 Task: In the  document Penelope.txtMake this file  'available offline' Add shortcut to Drive 'My Drive'Email the file to   softage.6@softage.net, with message attached Time-Sensitive: I kindly ask you to go through the email I've sent as soon as possible. and file type: 'Microsoft Word'
Action: Mouse moved to (280, 401)
Screenshot: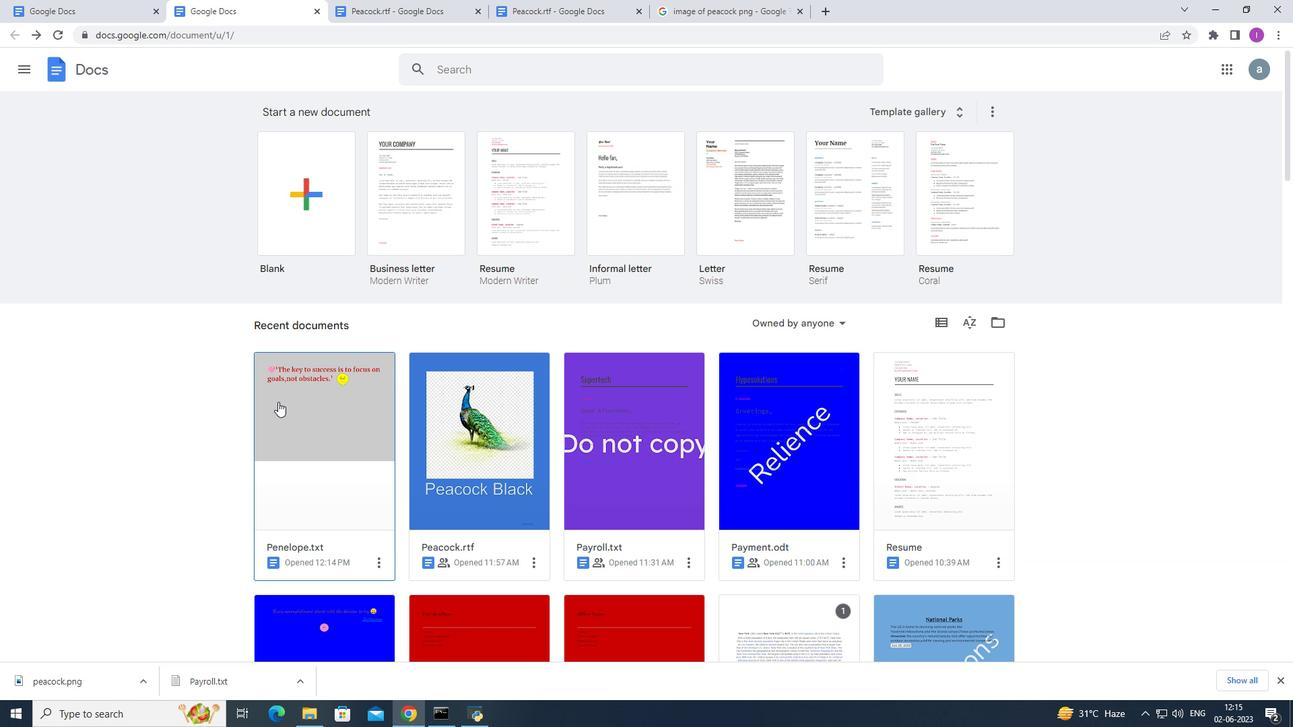 
Action: Mouse pressed left at (279, 401)
Screenshot: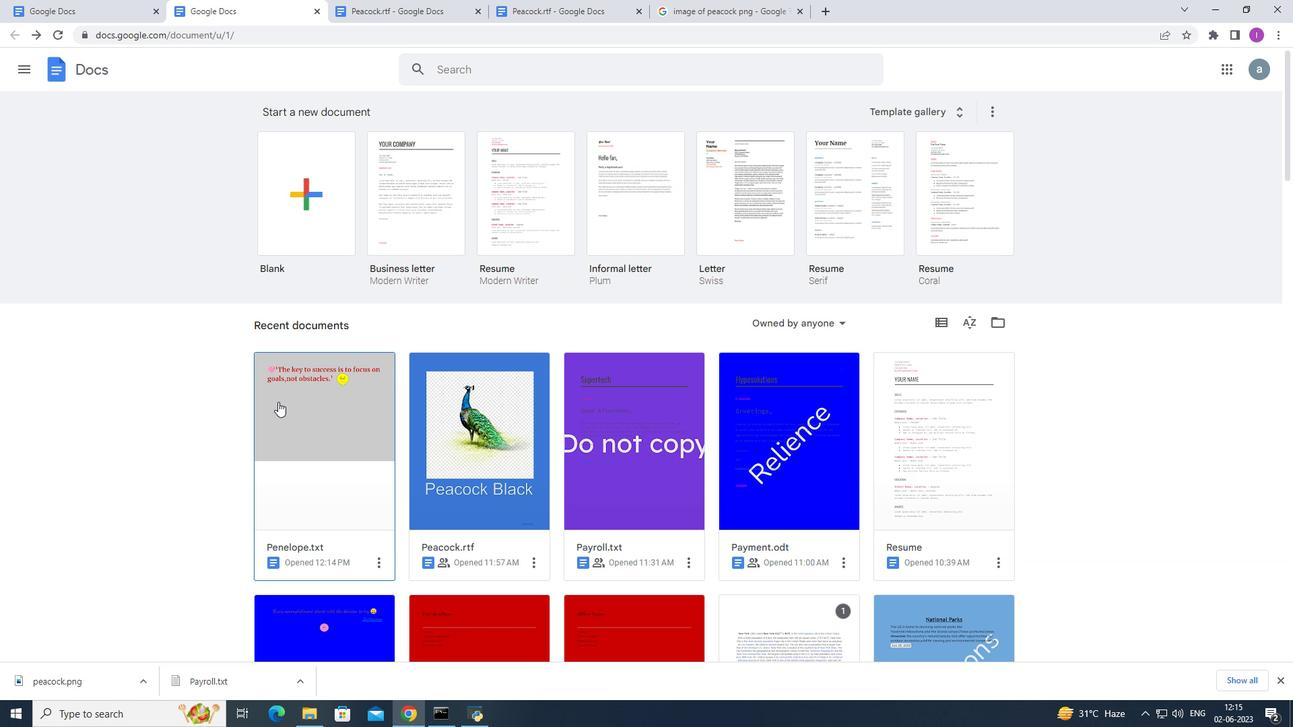 
Action: Mouse moved to (48, 77)
Screenshot: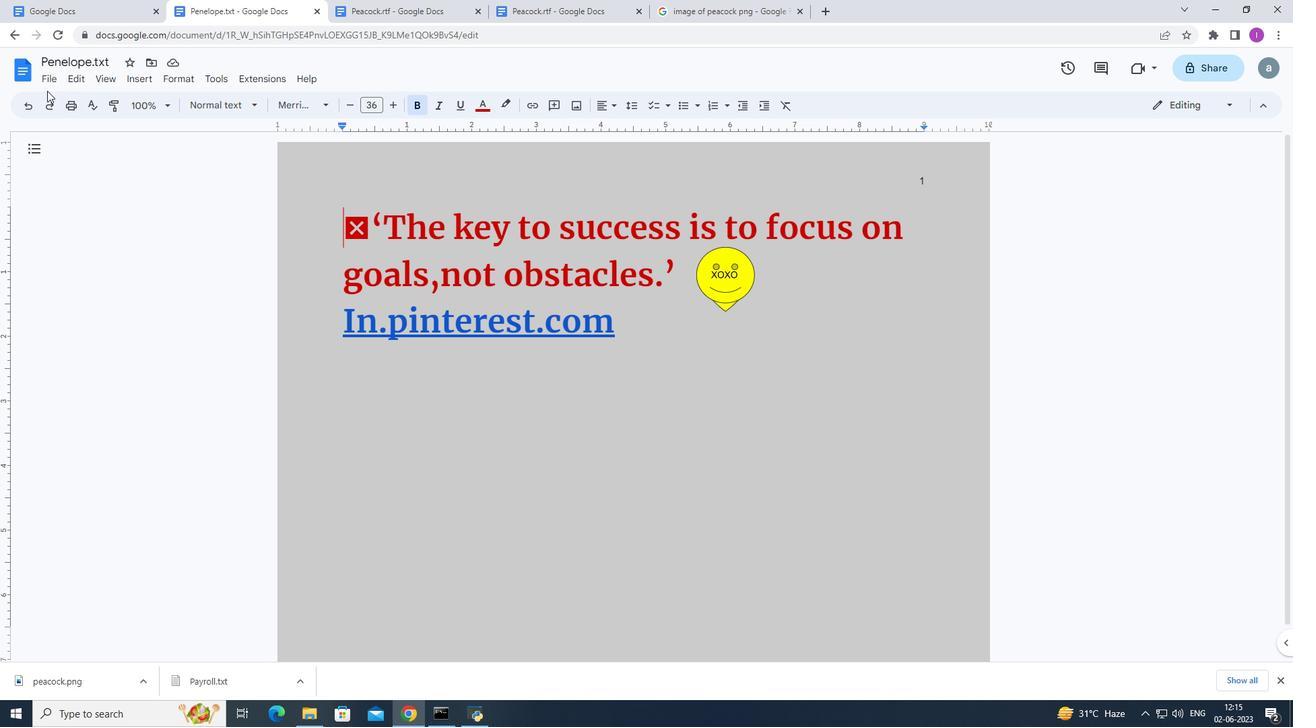 
Action: Mouse pressed left at (48, 77)
Screenshot: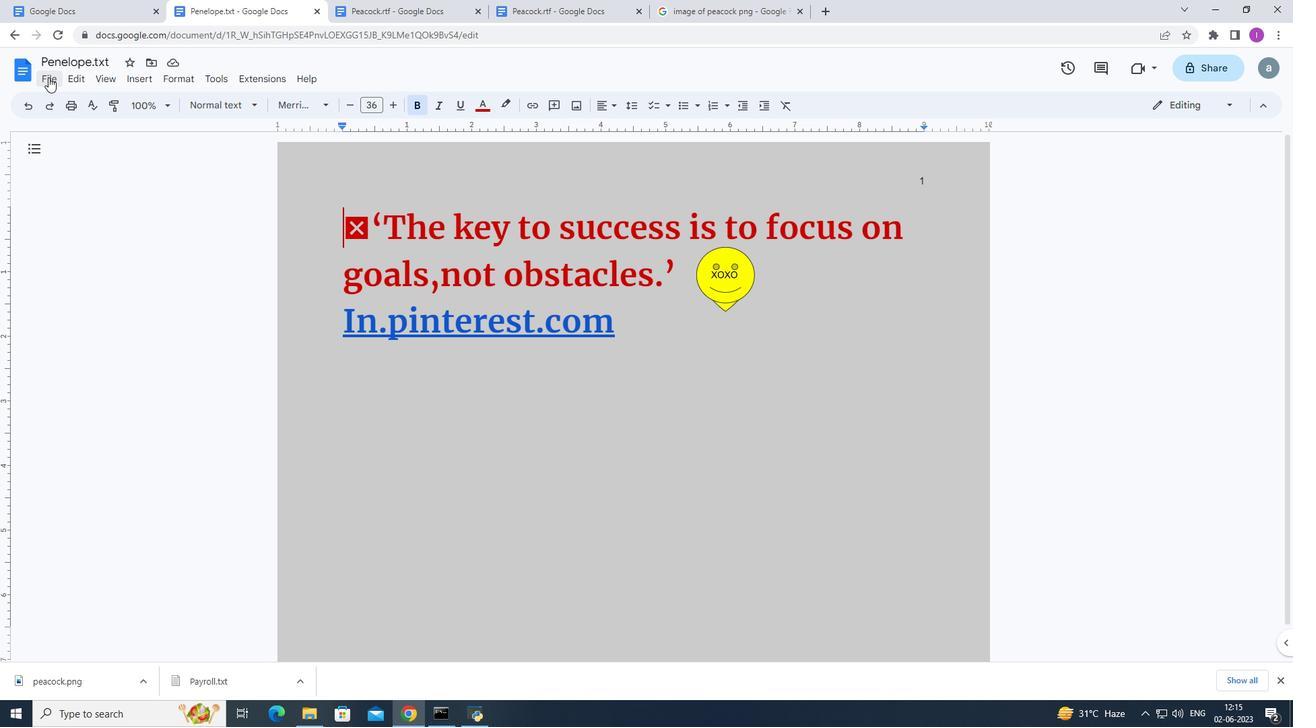 
Action: Mouse moved to (121, 368)
Screenshot: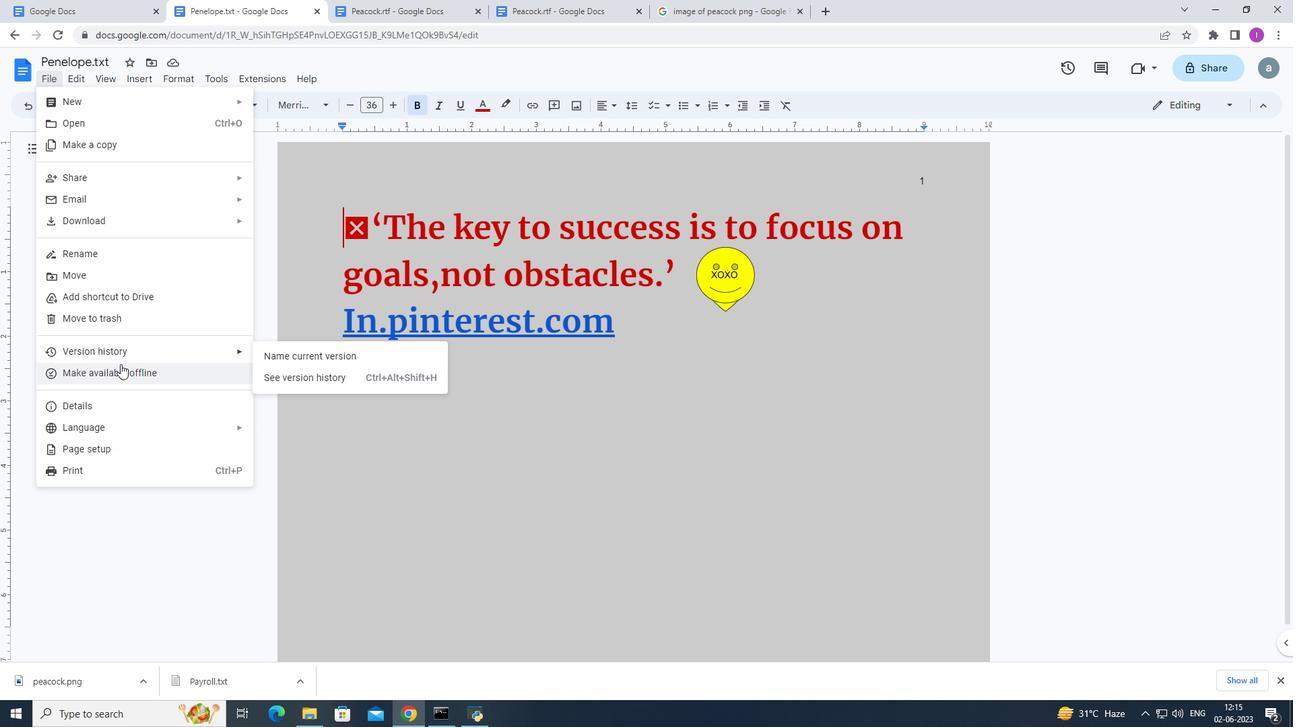 
Action: Mouse pressed left at (121, 368)
Screenshot: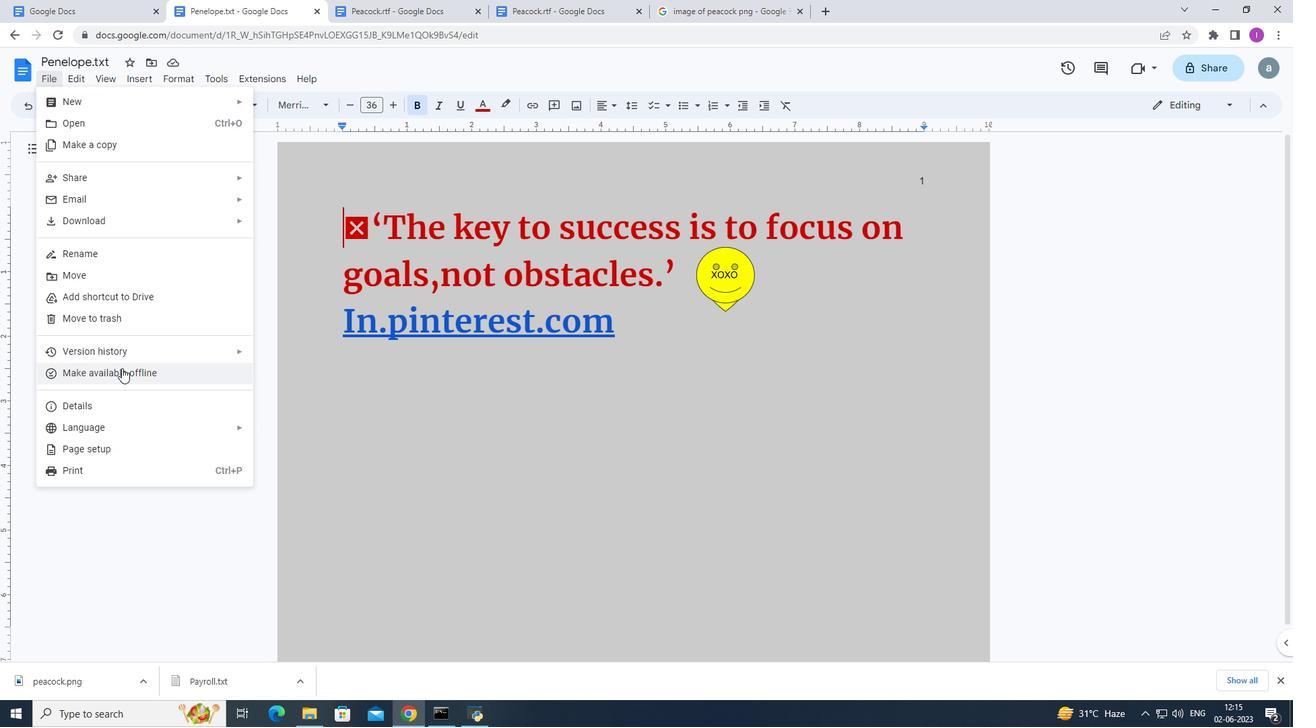 
Action: Mouse moved to (57, 78)
Screenshot: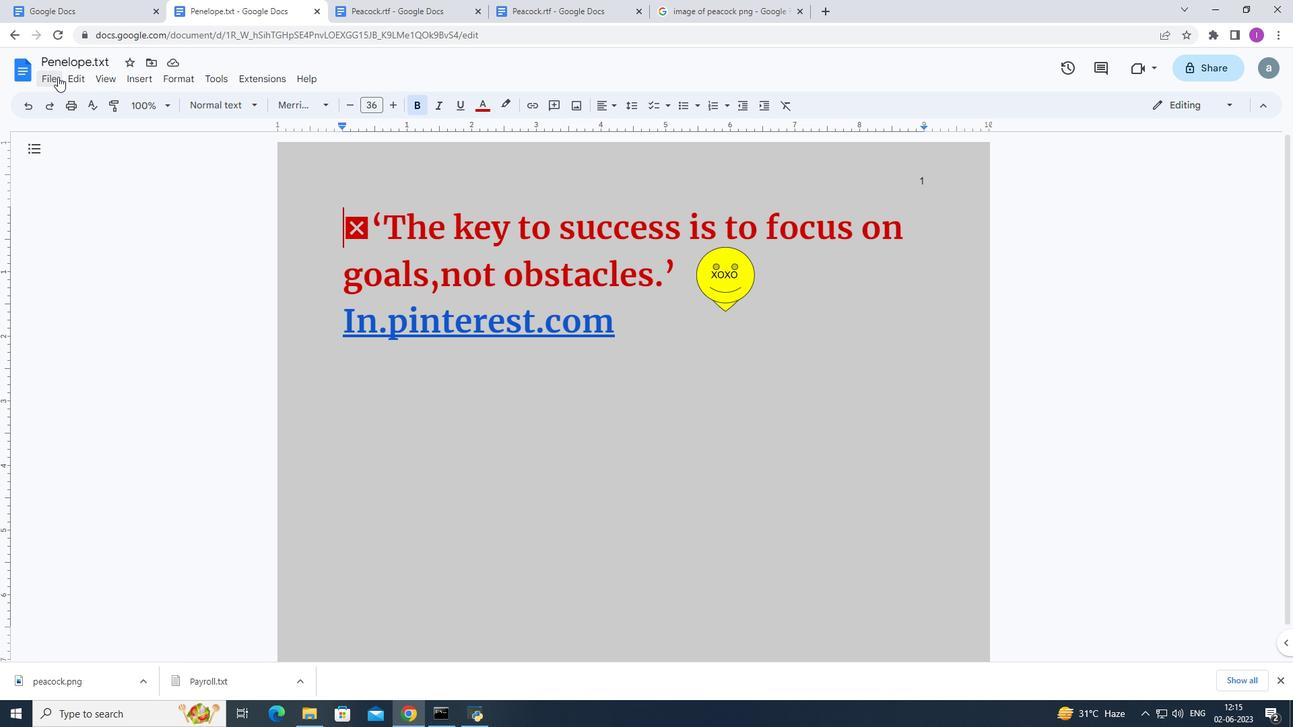 
Action: Mouse pressed left at (57, 78)
Screenshot: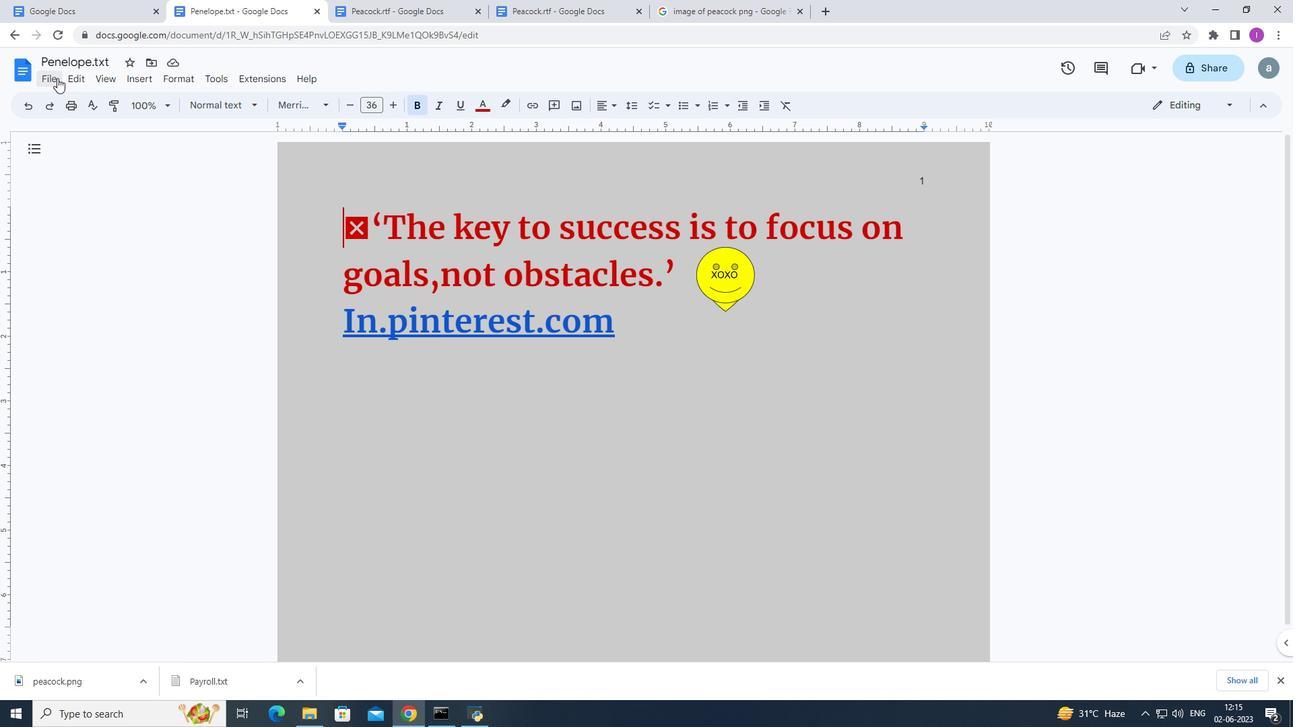 
Action: Mouse moved to (145, 289)
Screenshot: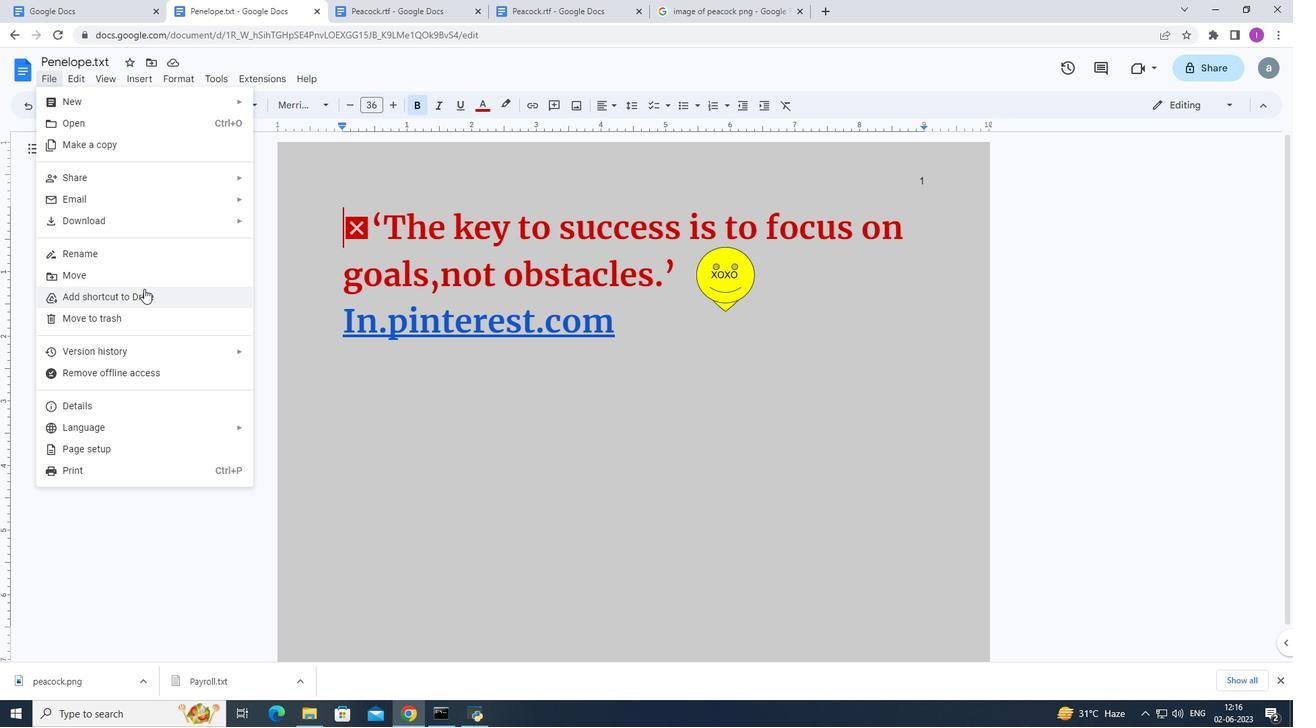 
Action: Mouse pressed left at (145, 289)
Screenshot: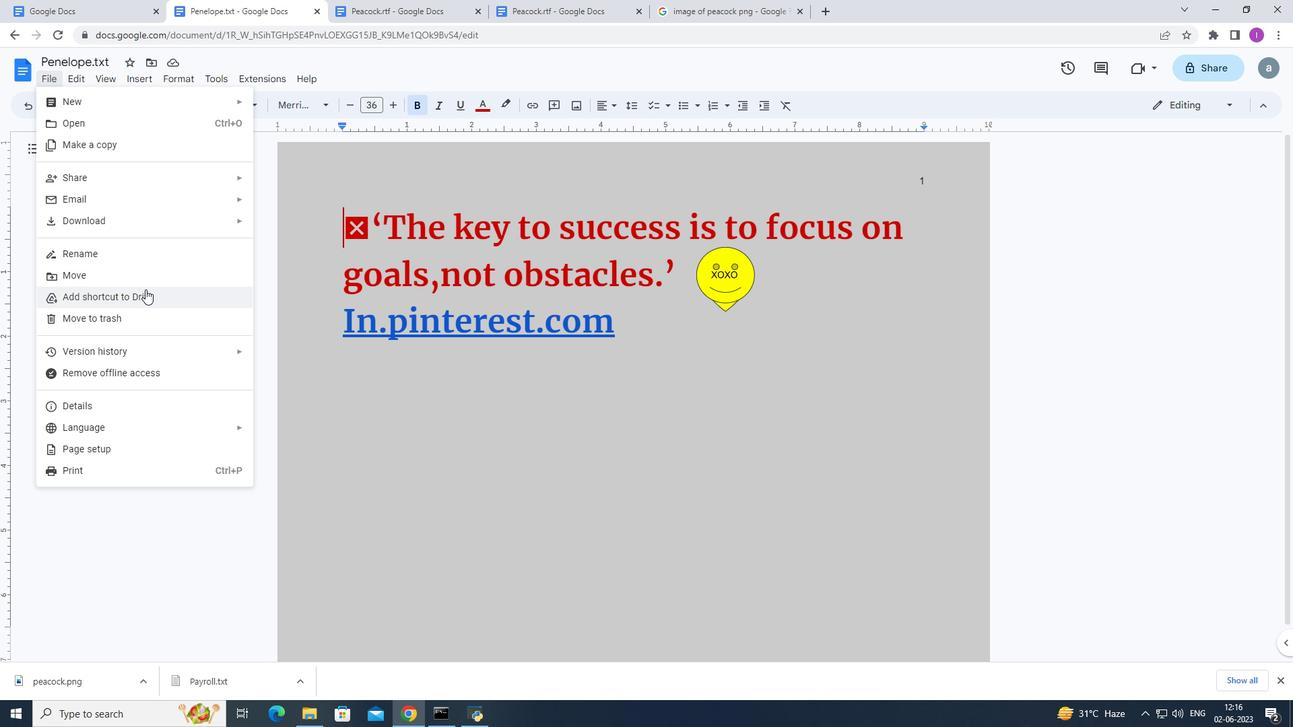 
Action: Mouse moved to (235, 122)
Screenshot: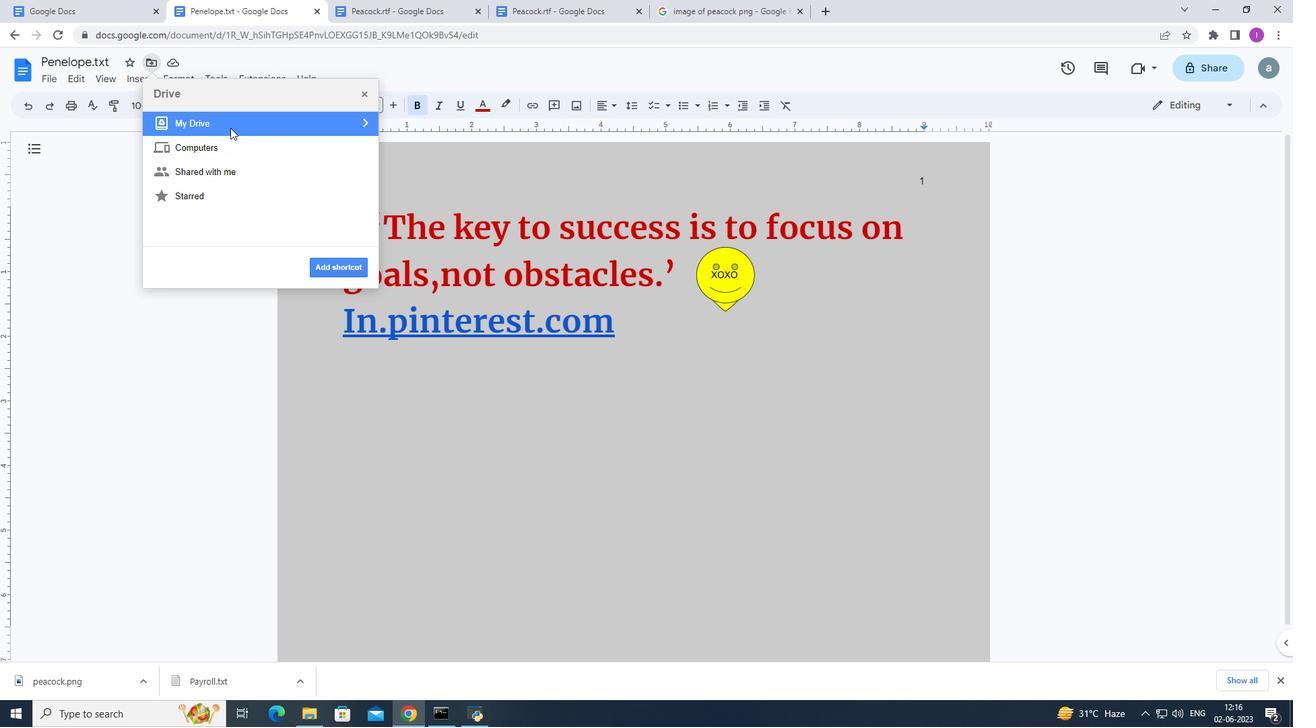 
Action: Mouse pressed left at (235, 122)
Screenshot: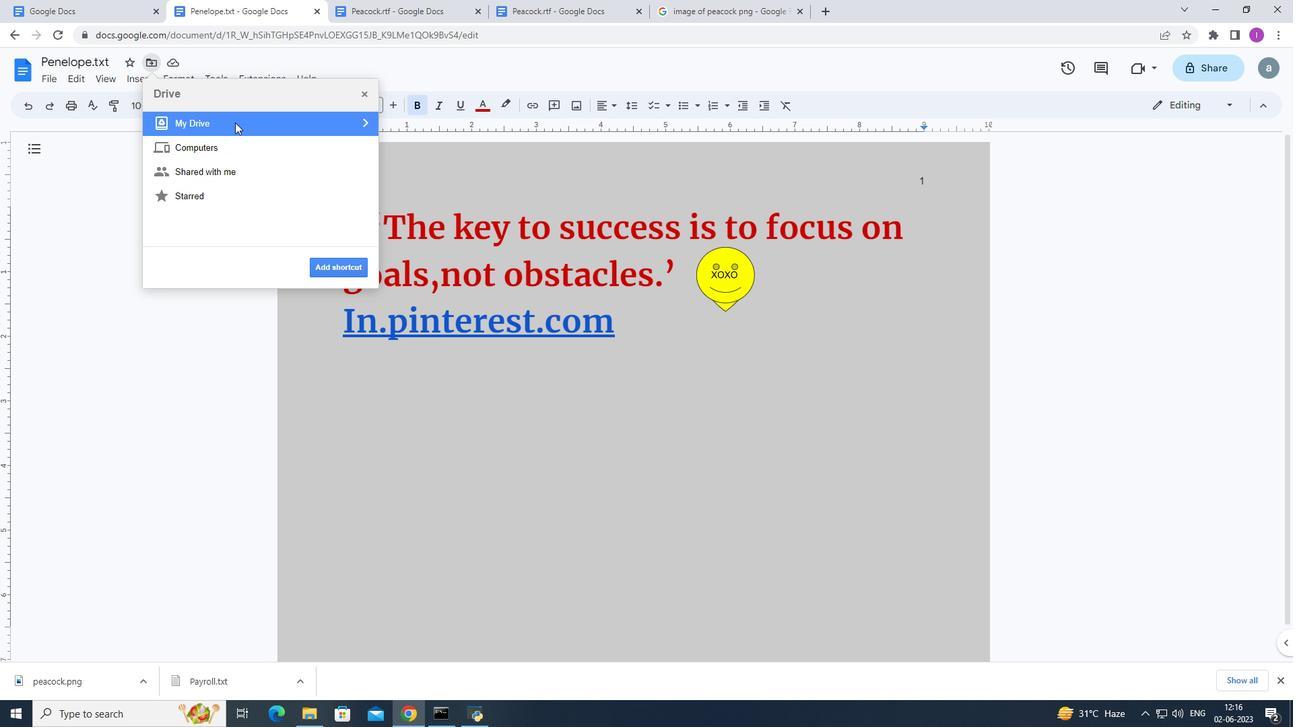 
Action: Mouse moved to (226, 127)
Screenshot: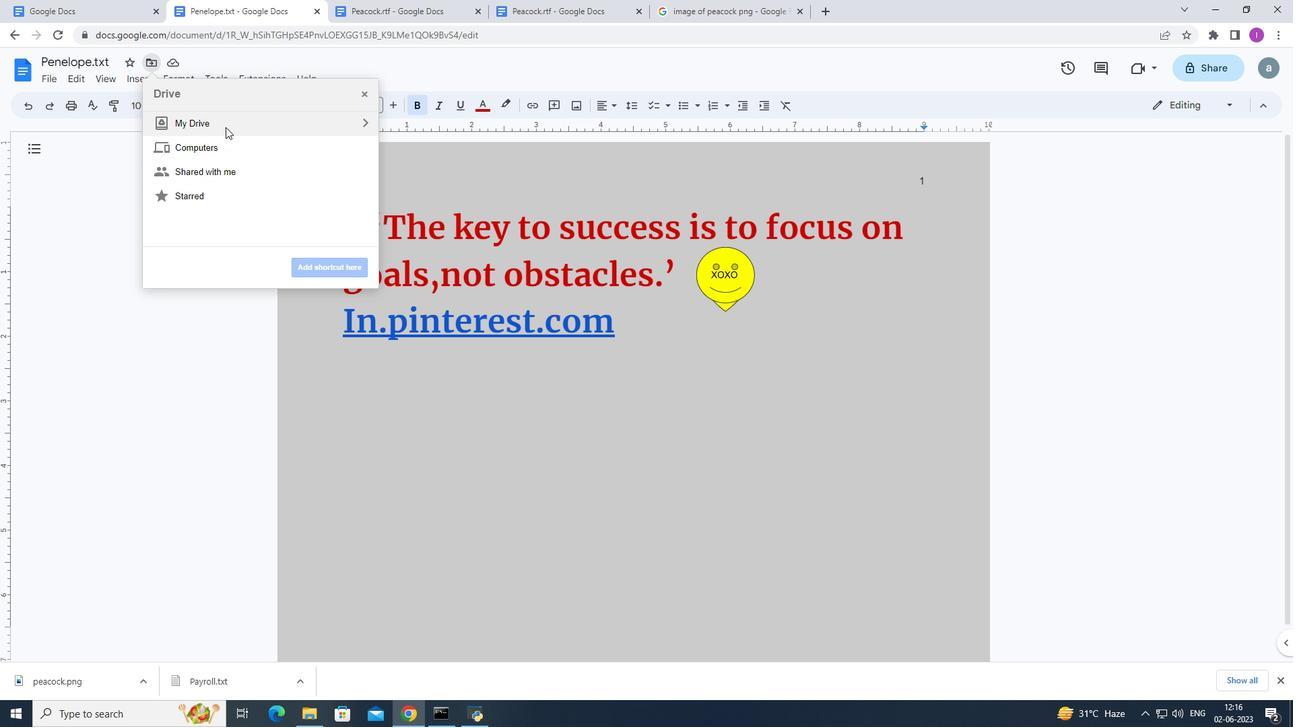 
Action: Mouse pressed left at (226, 127)
Screenshot: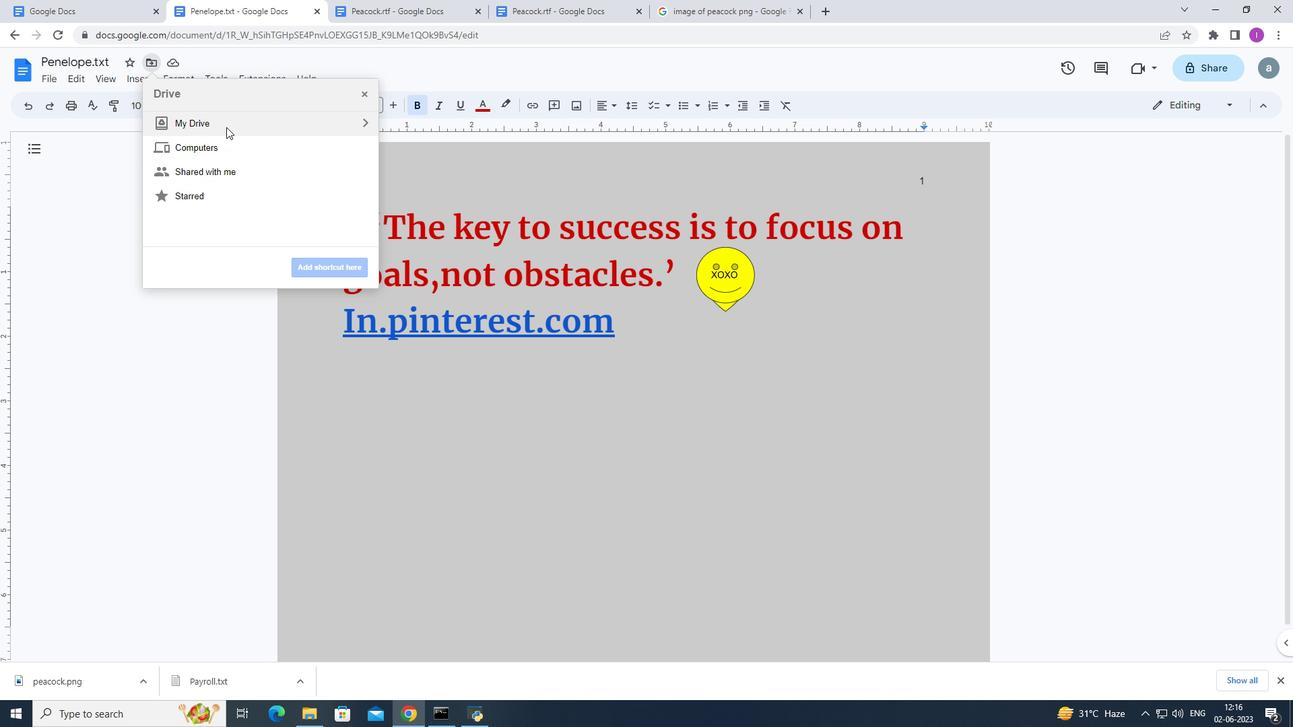 
Action: Mouse moved to (339, 262)
Screenshot: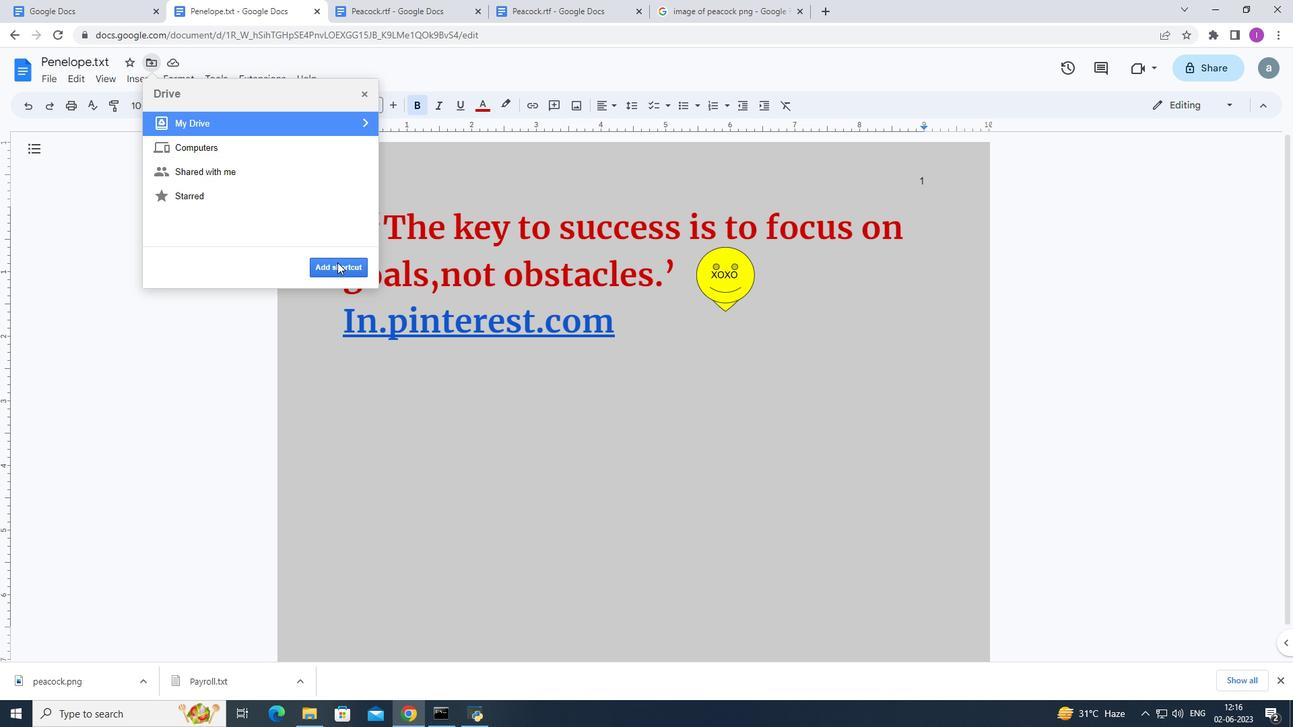 
Action: Mouse pressed left at (339, 262)
Screenshot: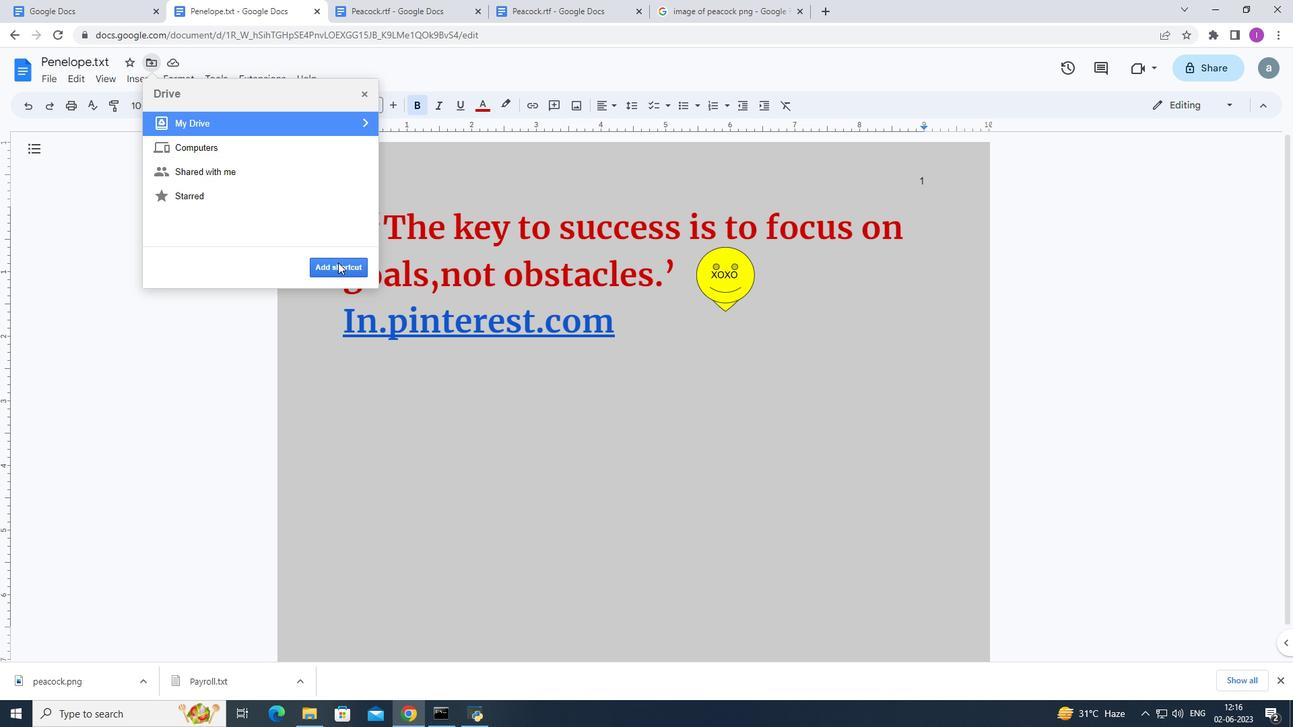 
Action: Mouse moved to (57, 80)
Screenshot: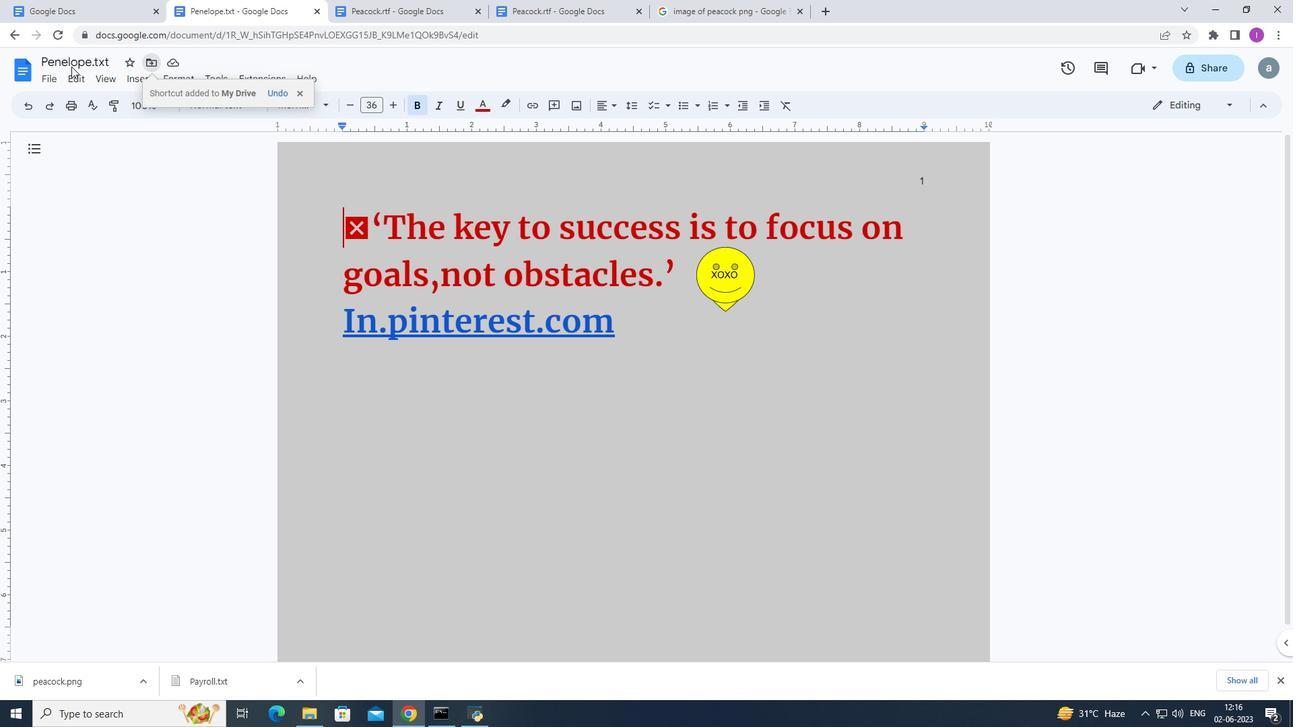 
Action: Mouse pressed left at (57, 80)
Screenshot: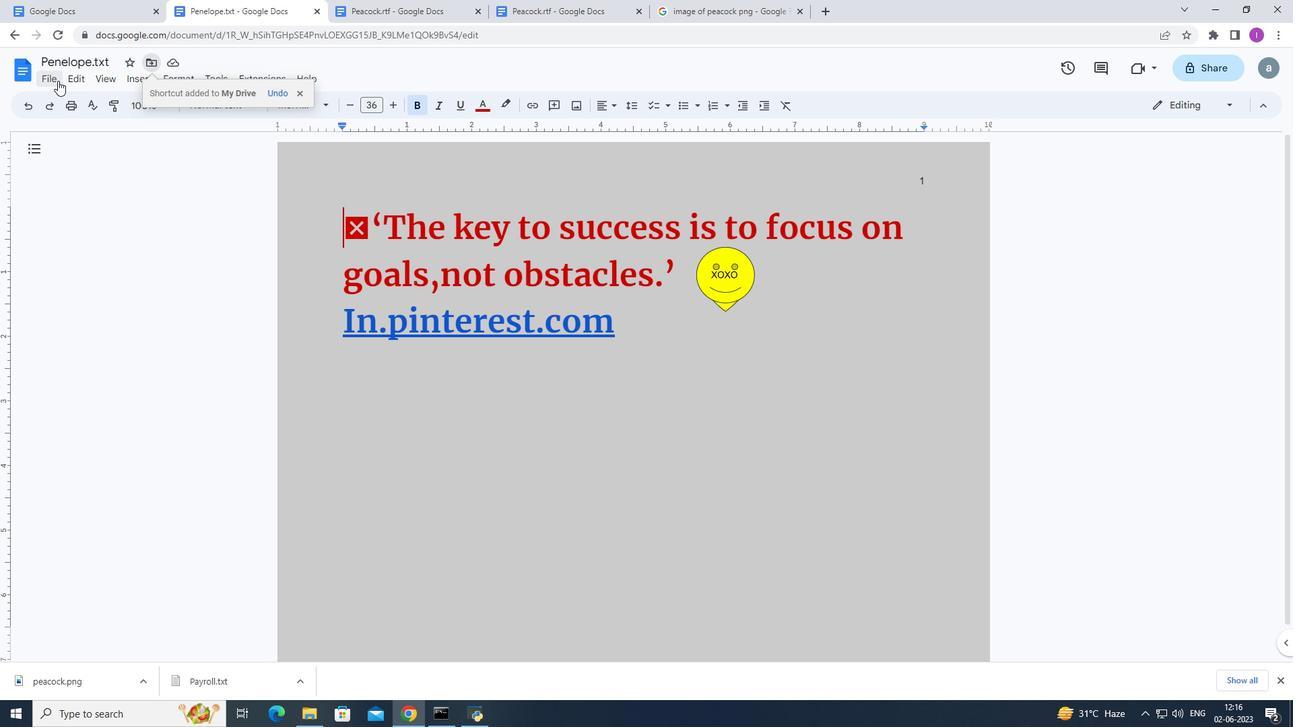 
Action: Mouse moved to (94, 201)
Screenshot: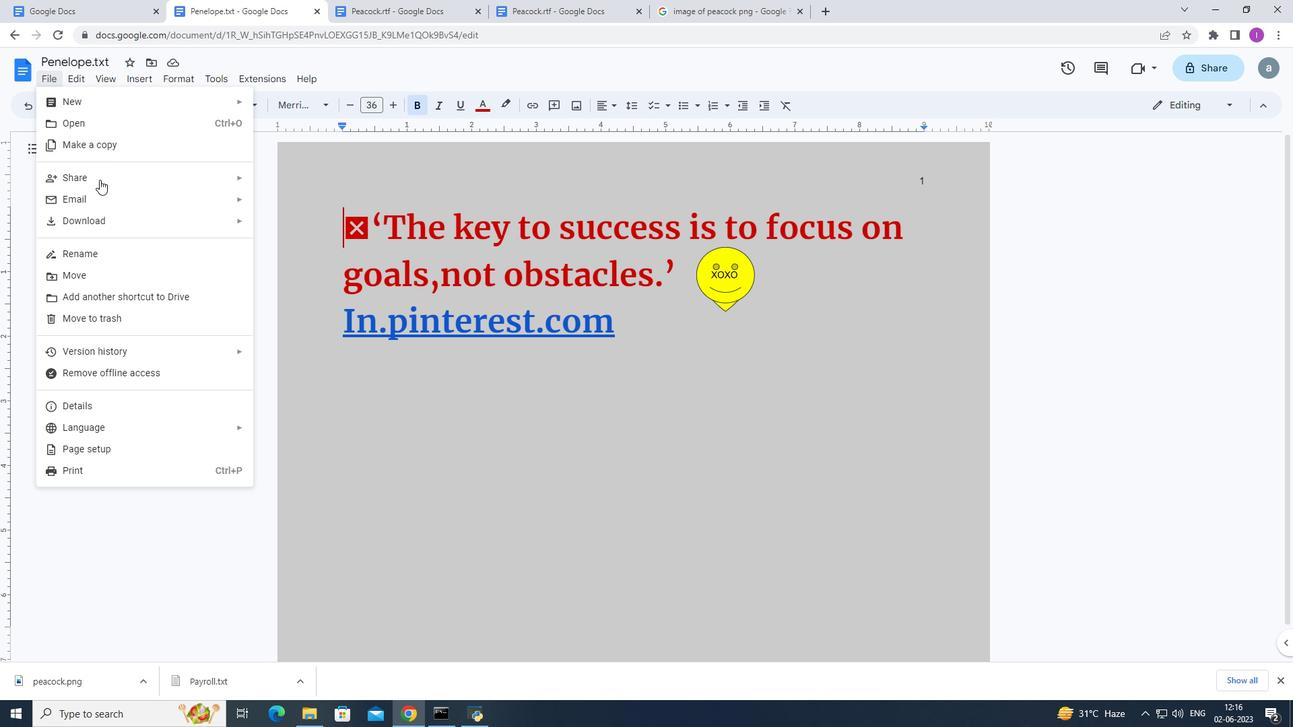 
Action: Mouse pressed left at (94, 201)
Screenshot: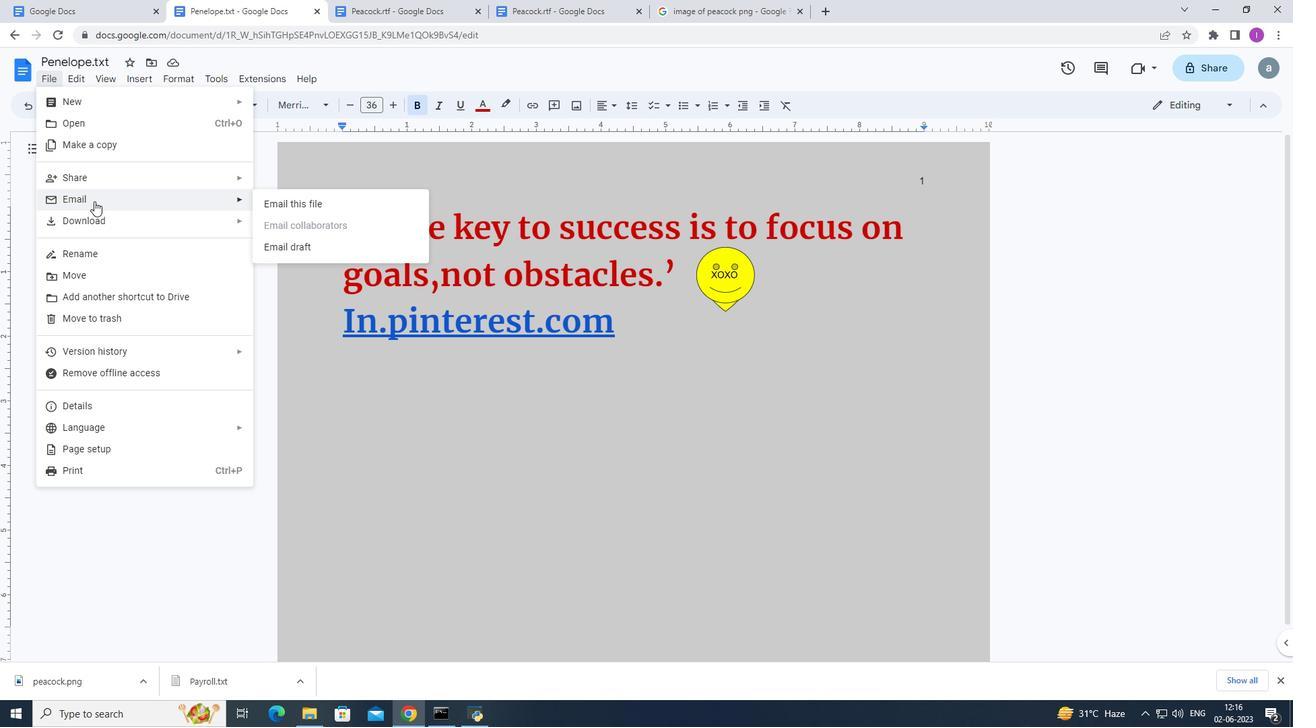 
Action: Mouse moved to (279, 200)
Screenshot: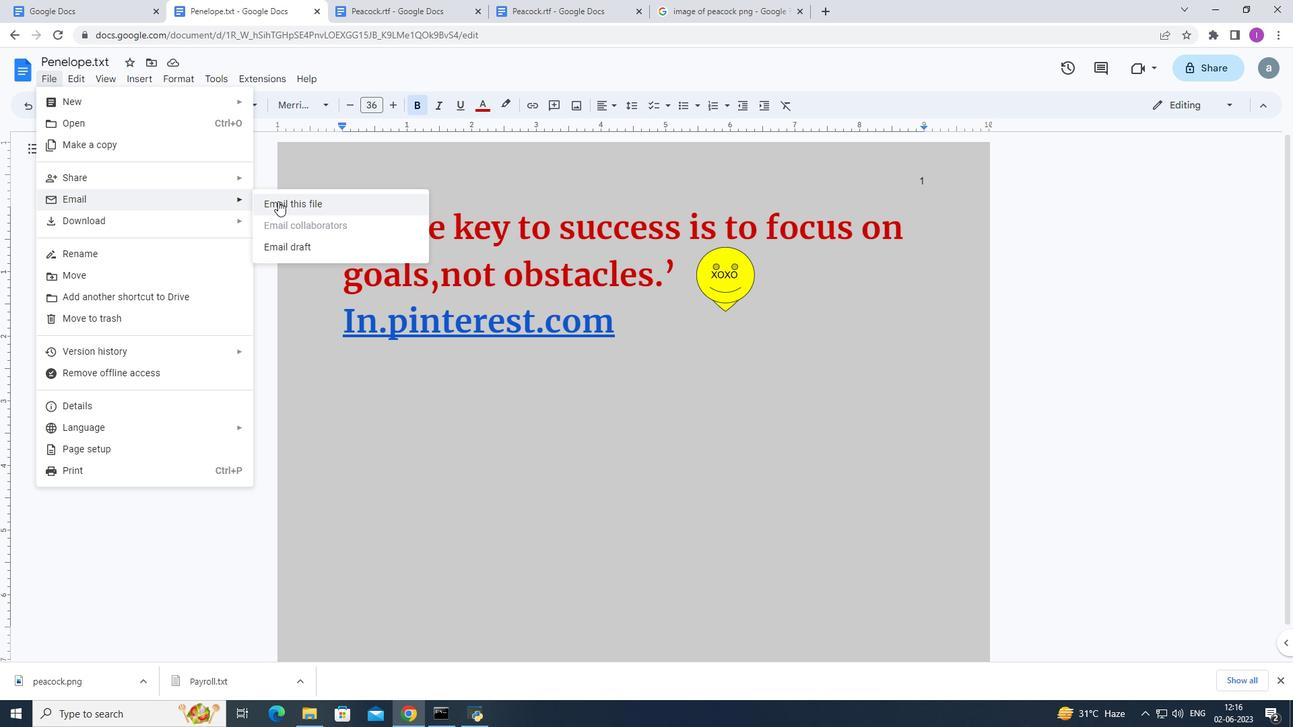 
Action: Mouse pressed left at (279, 200)
Screenshot: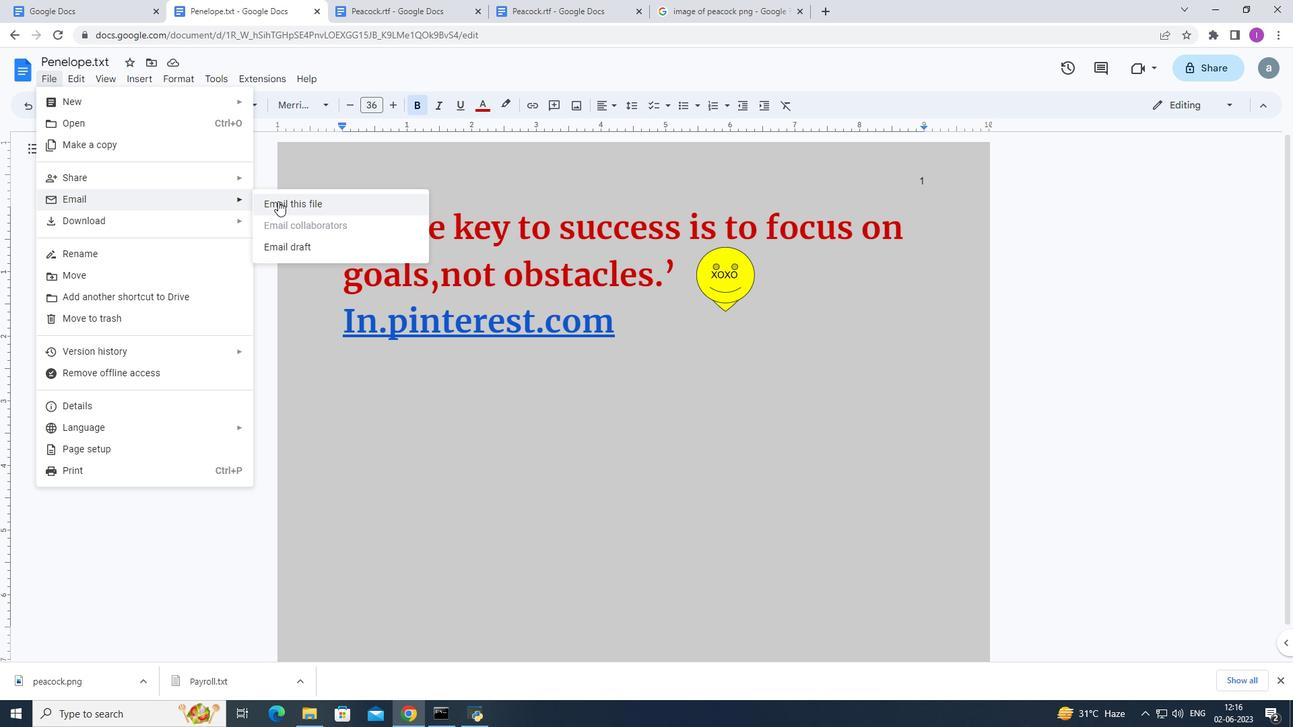 
Action: Mouse moved to (672, 207)
Screenshot: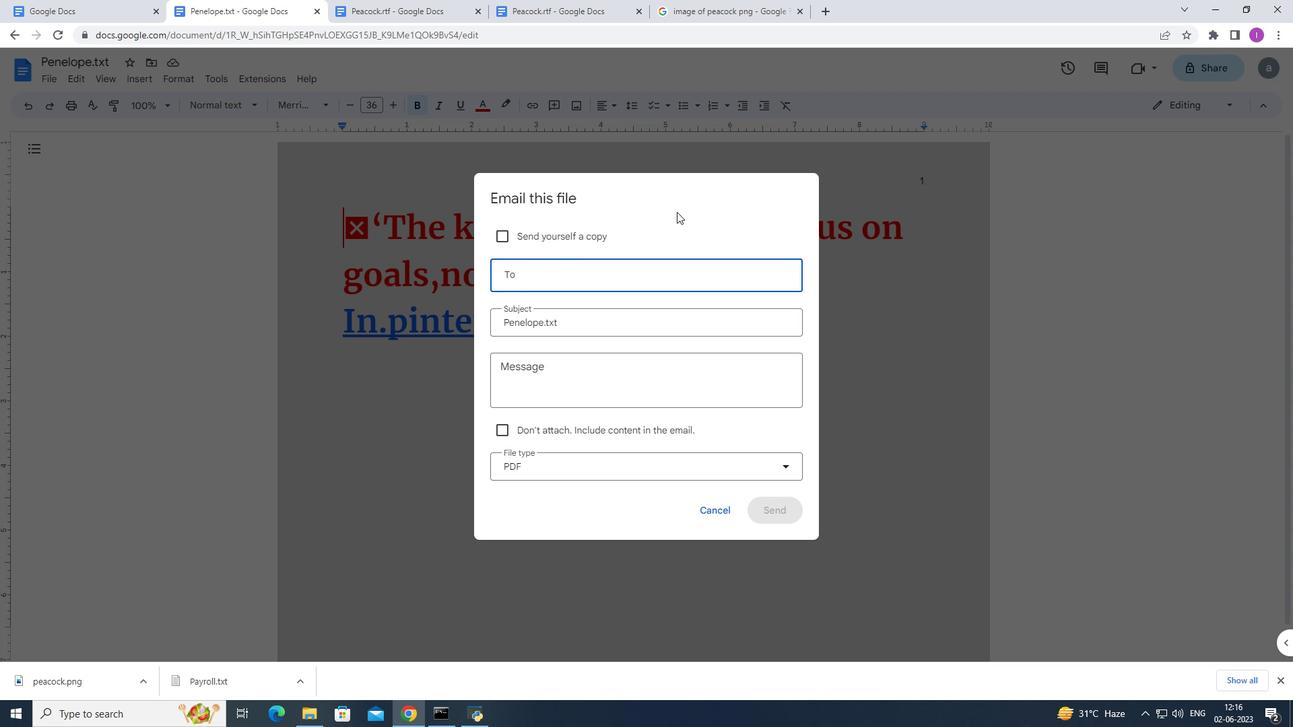 
Action: Key pressed softage.6
Screenshot: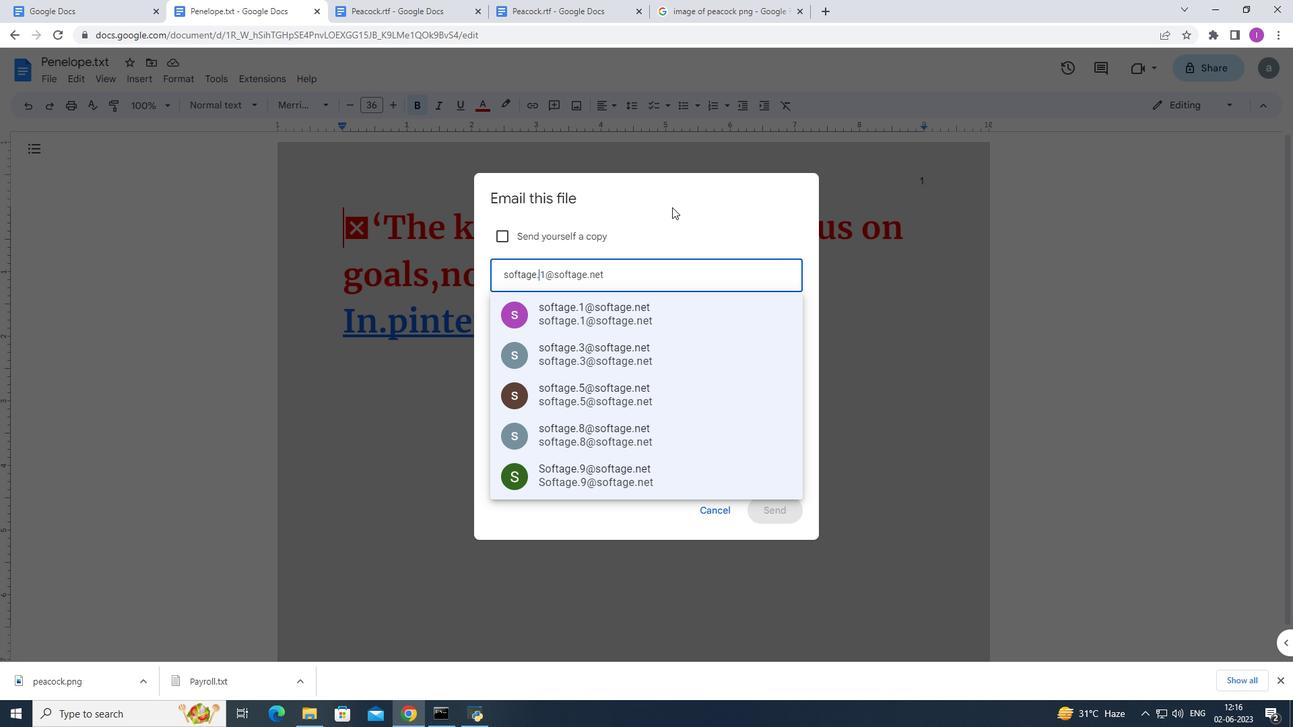 
Action: Mouse moved to (582, 311)
Screenshot: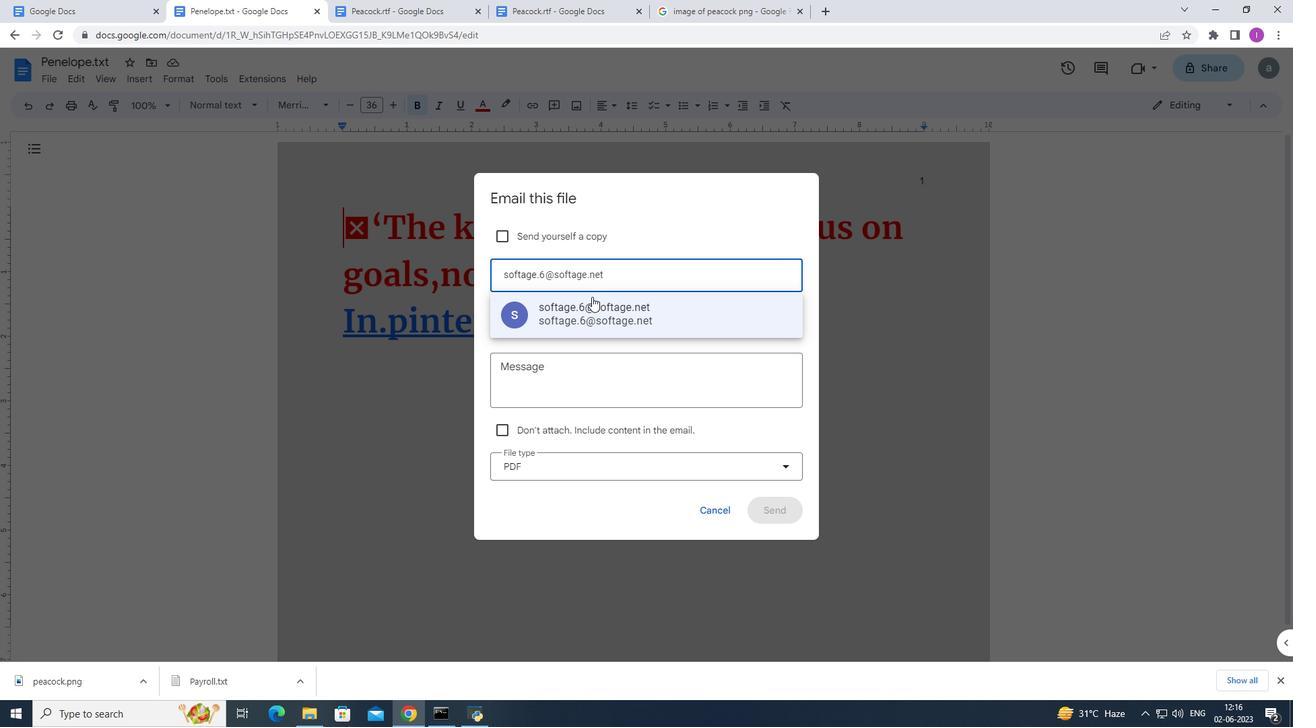
Action: Mouse pressed left at (582, 311)
Screenshot: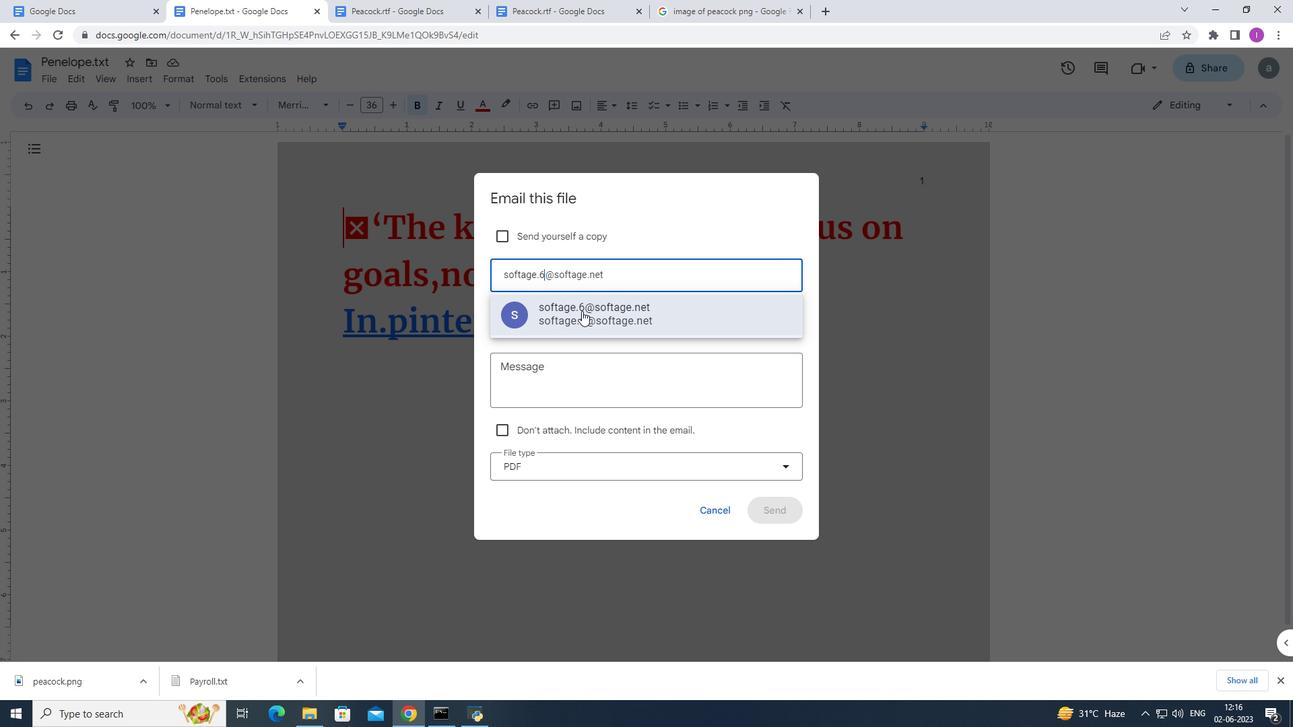 
Action: Mouse moved to (528, 375)
Screenshot: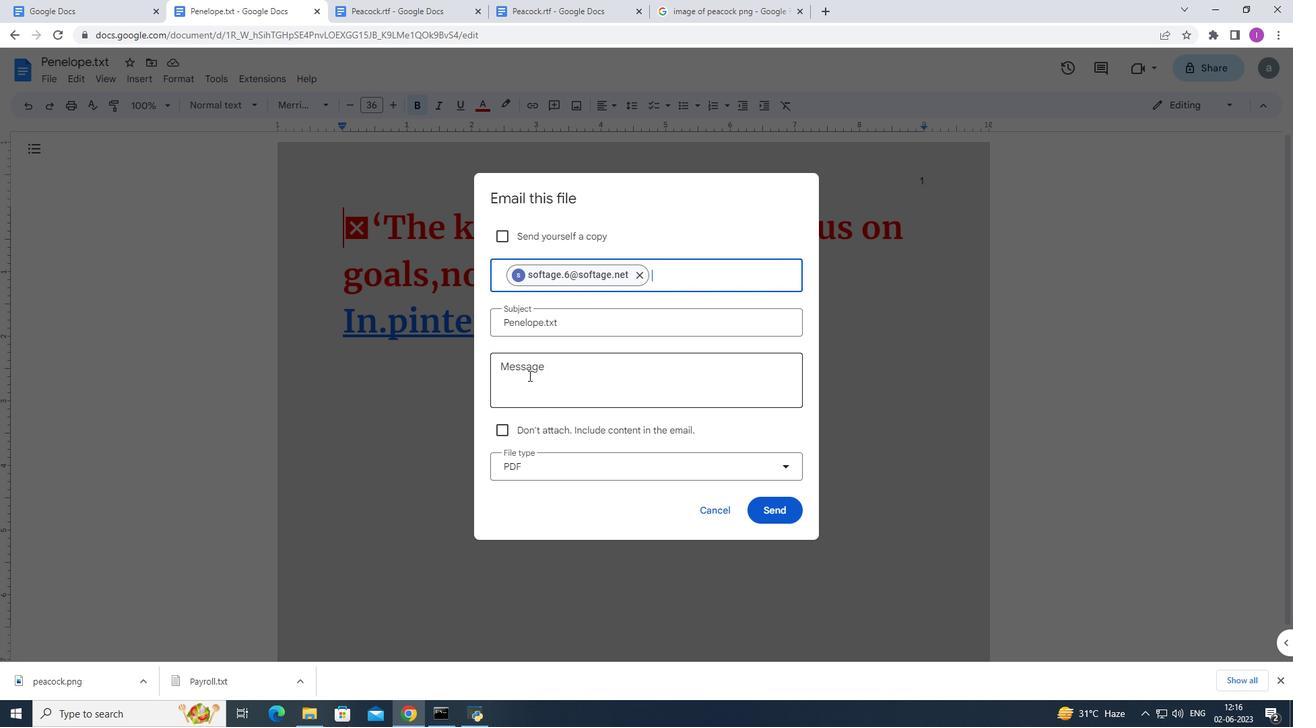 
Action: Mouse pressed left at (528, 375)
Screenshot: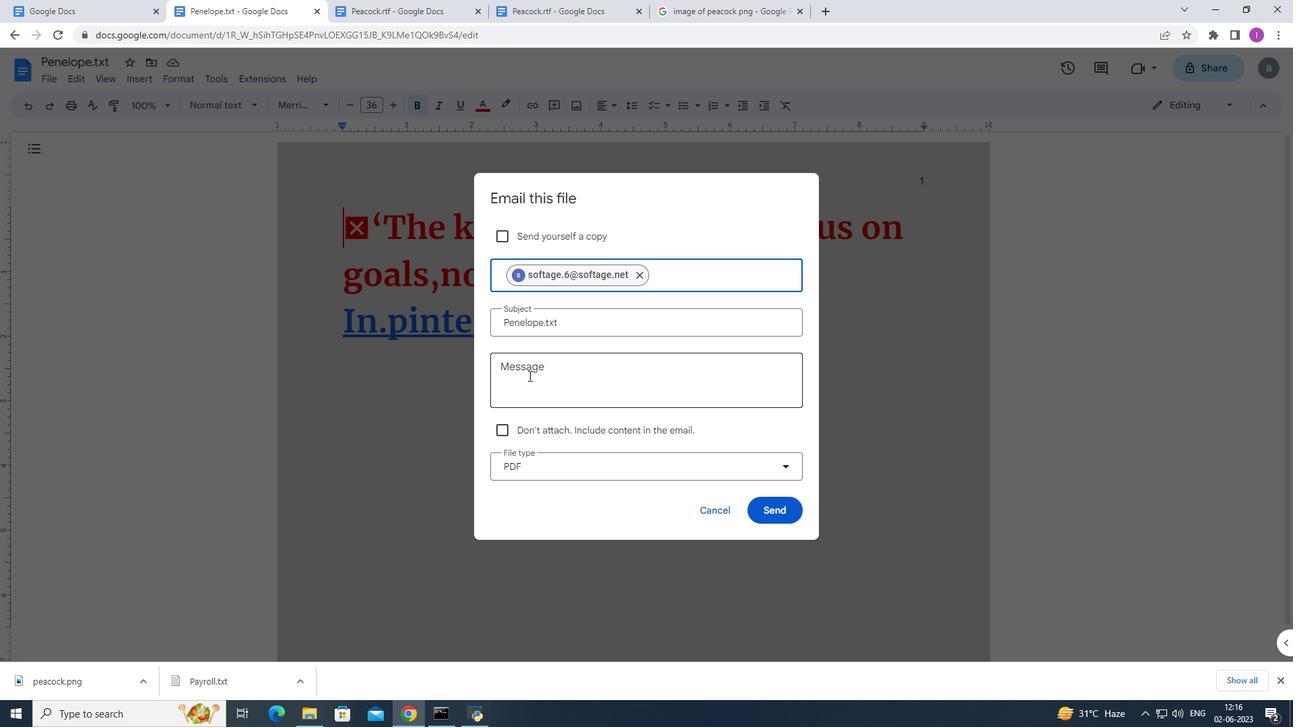 
Action: Mouse moved to (673, 355)
Screenshot: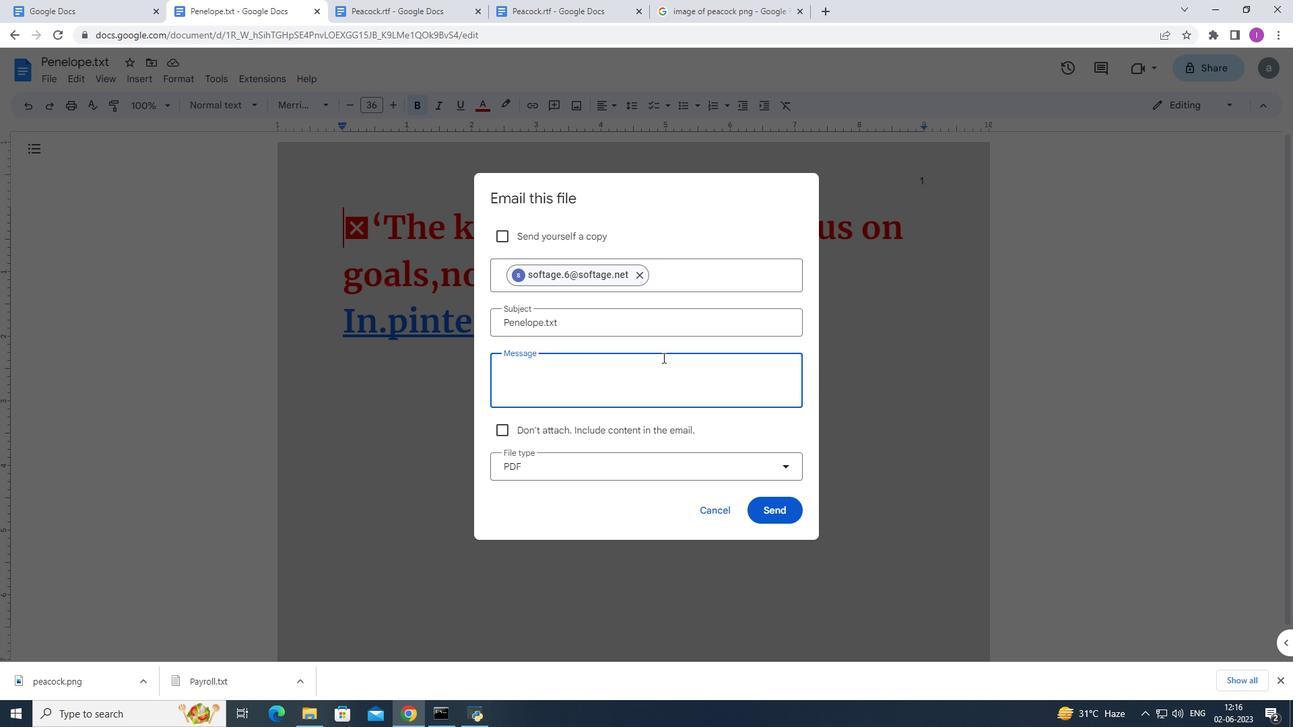 
Action: Key pressed <Key.shift>Time-<Key.shift>Sensitive<Key.shift>:<Key.shift>Ikn<Key.backspace><Key.backspace><Key.backspace><Key.space><Key.shift><Key.shift><Key.shift>I<Key.space><Key.shift>kindly<Key.space>ask<Key.space>you<Key.space>to<Key.space>go<Key.space>through<Key.space>the<Key.space>email<Key.space><Key.shift>I've<Key.space>sent<Key.space>as<Key.space>soon<Key.space>as<Key.space>possible.
Screenshot: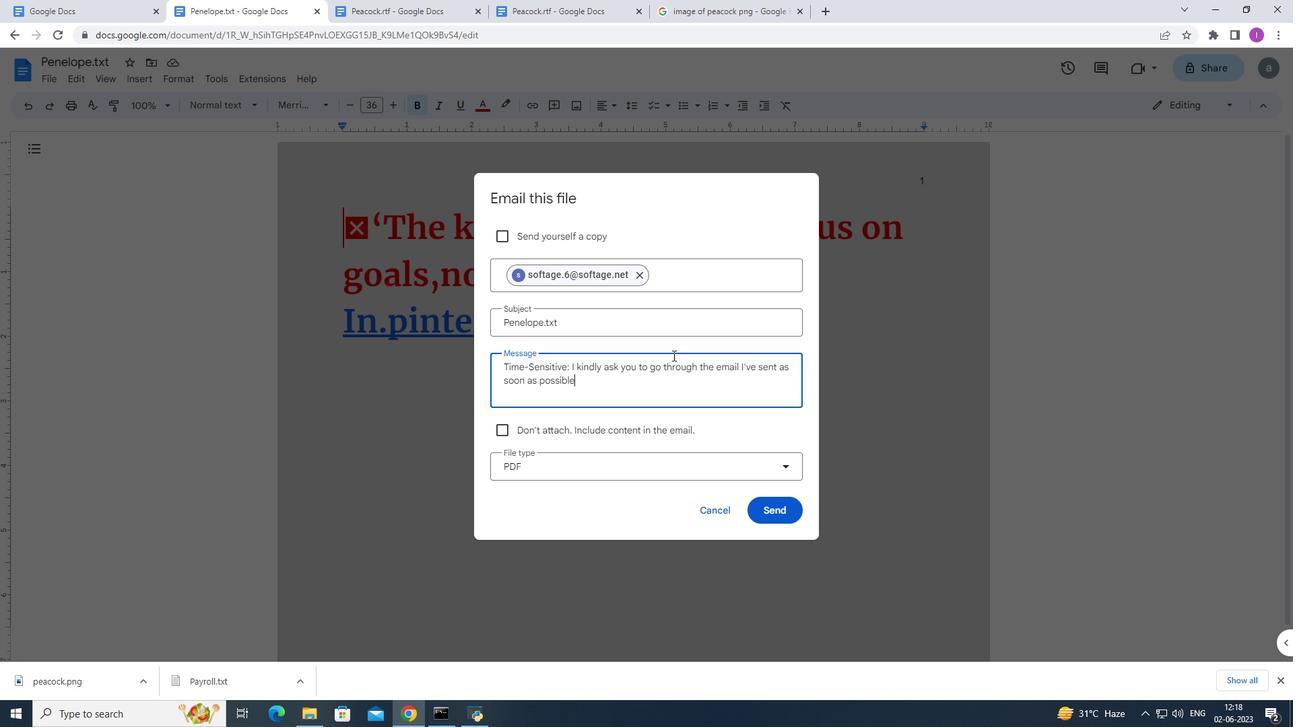 
Action: Mouse moved to (784, 469)
Screenshot: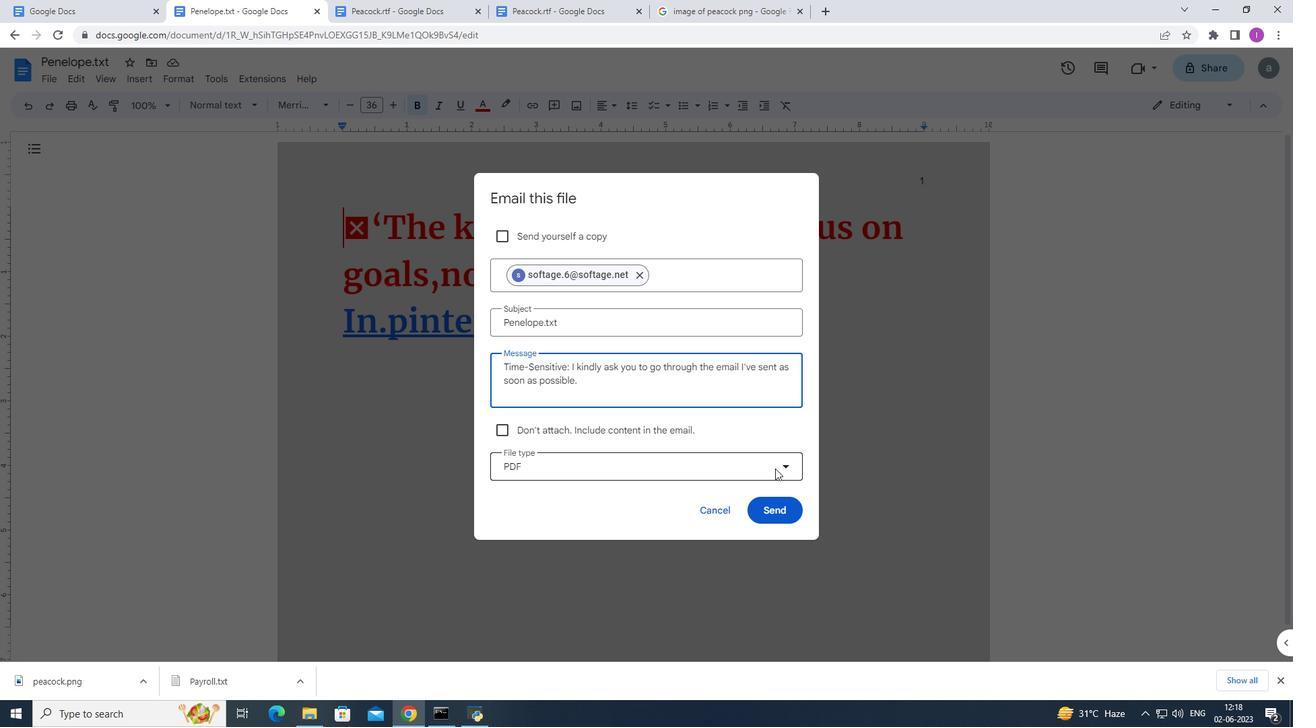 
Action: Mouse pressed left at (784, 469)
Screenshot: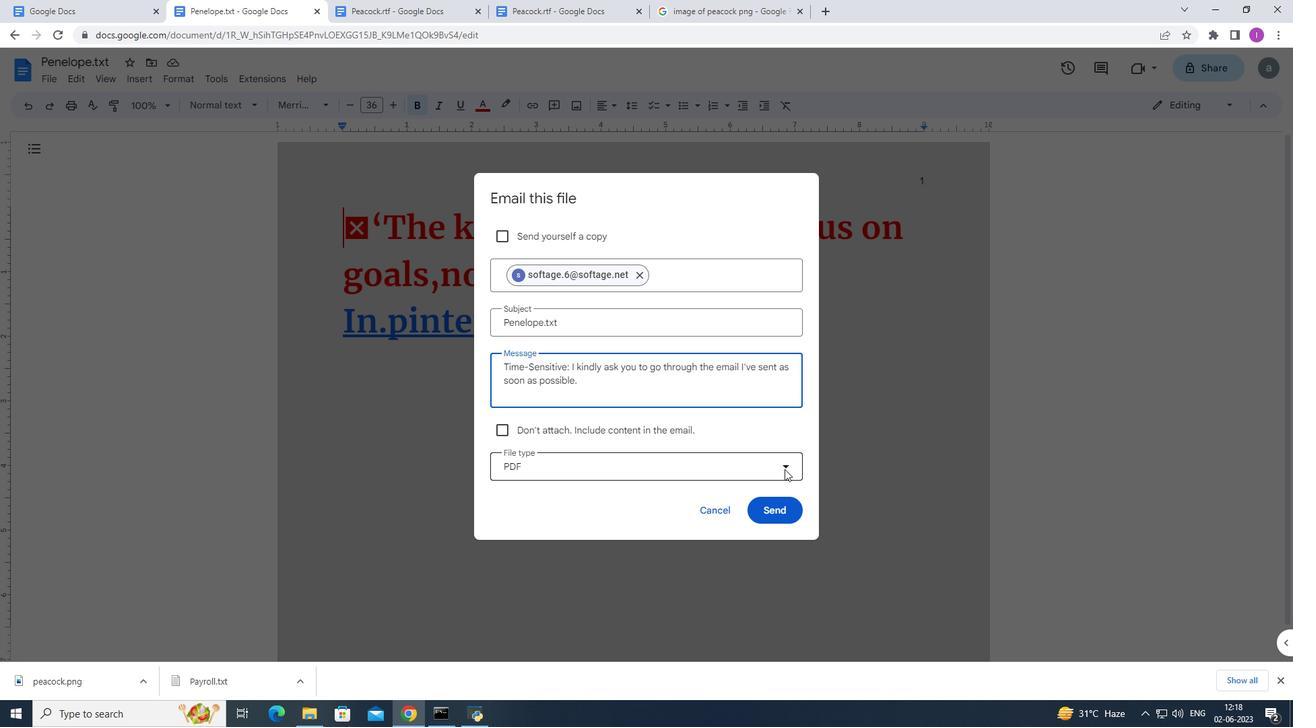 
Action: Mouse moved to (579, 580)
Screenshot: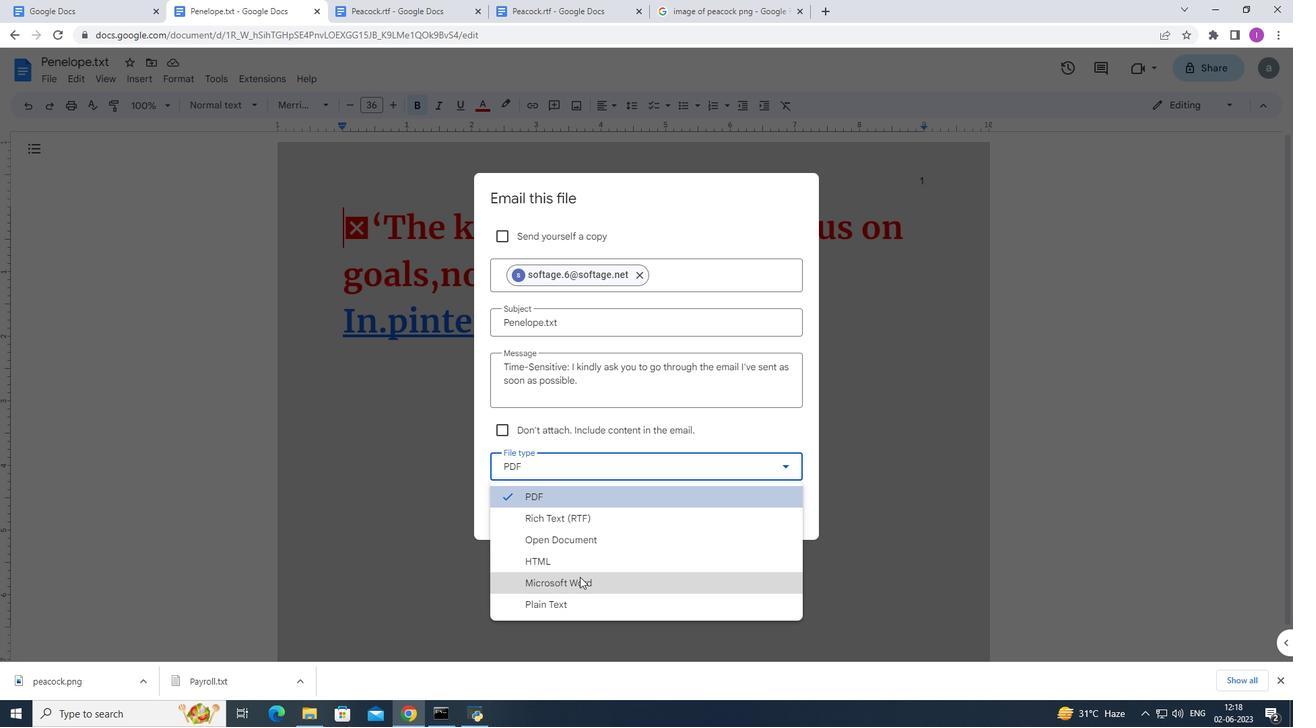
Action: Mouse pressed left at (579, 580)
Screenshot: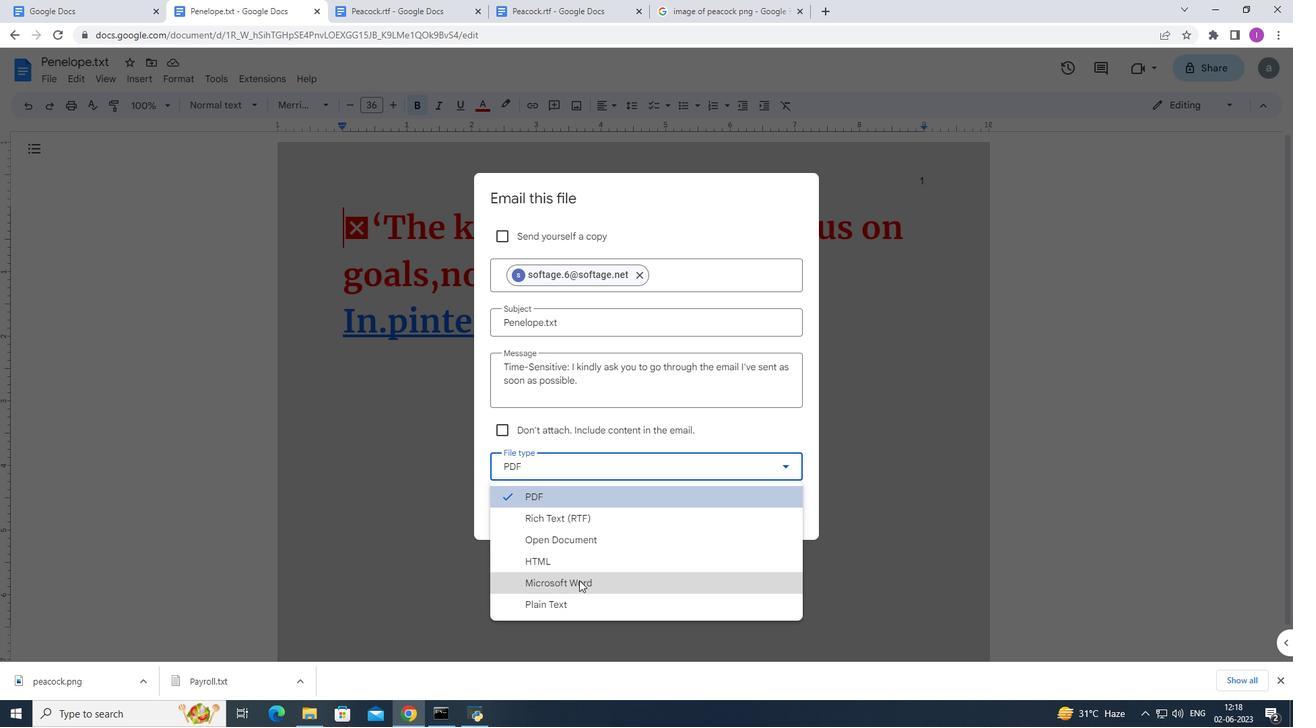 
Action: Mouse moved to (768, 517)
Screenshot: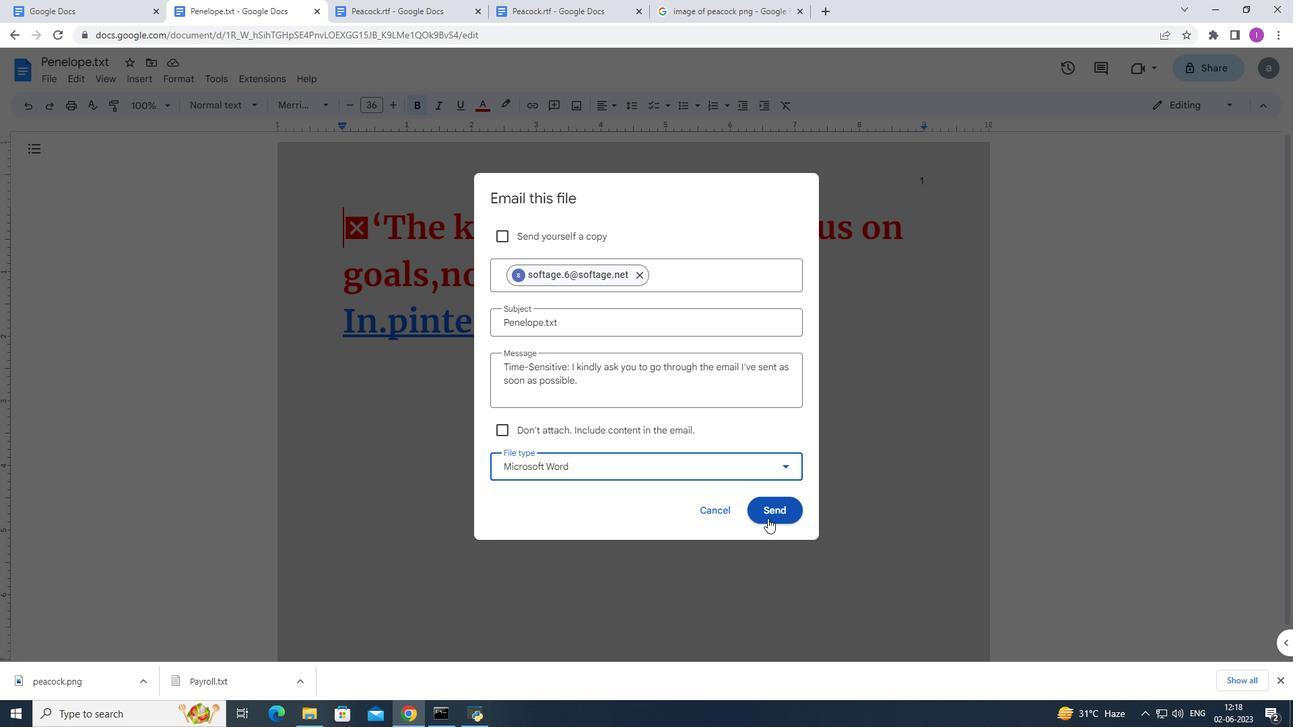 
Action: Mouse pressed left at (768, 517)
Screenshot: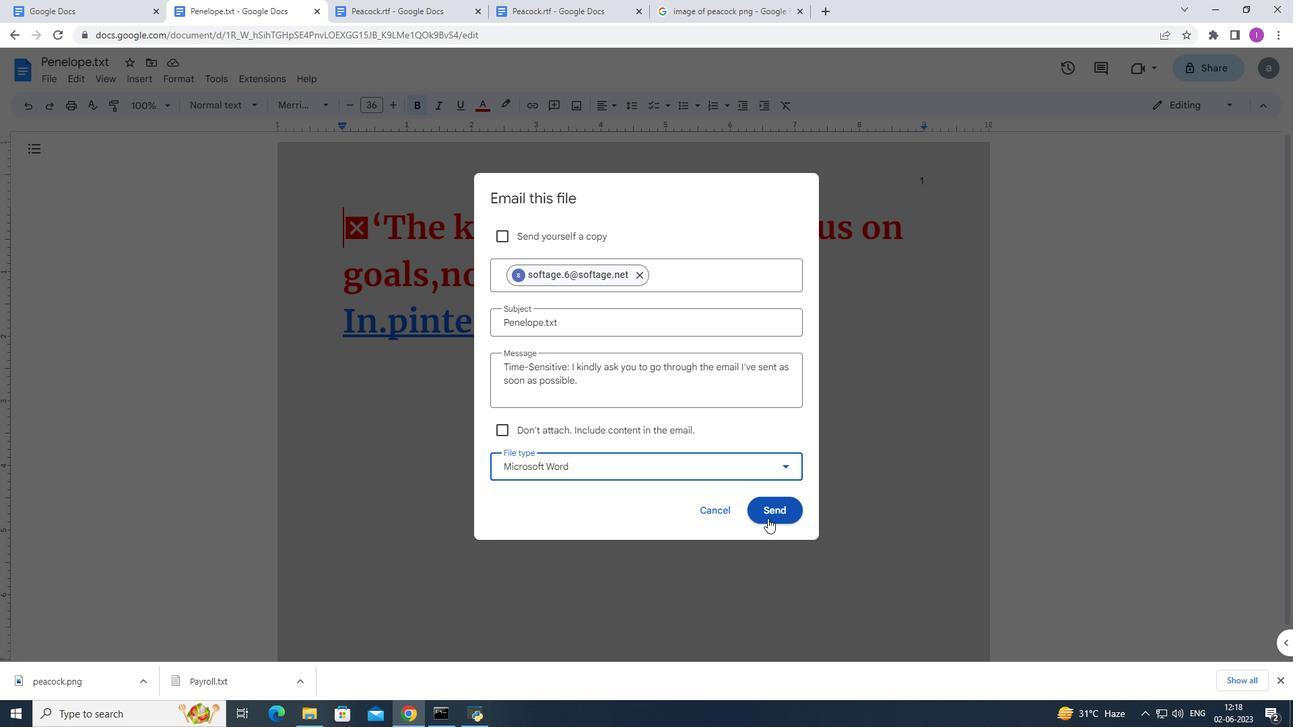 
Action: Mouse moved to (177, 121)
Screenshot: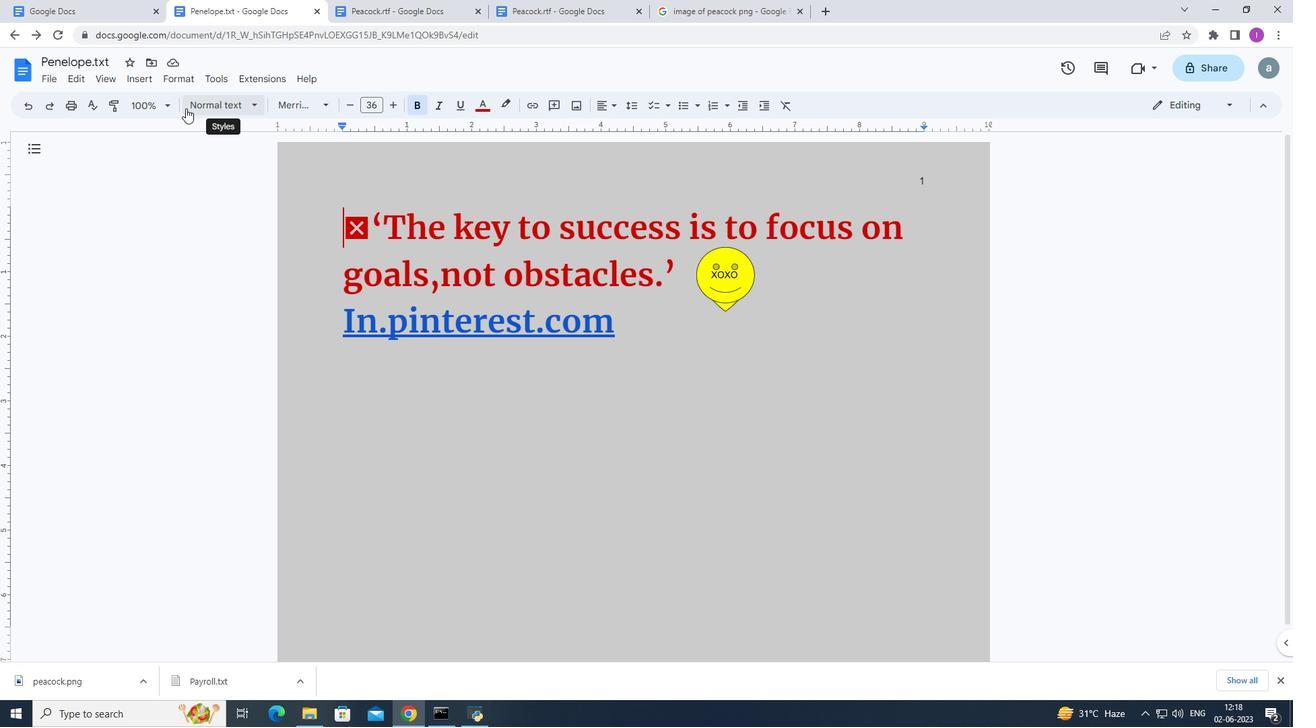 
